 Task: Check the percentage active listings of barbeque in the last 1 year.
Action: Mouse moved to (984, 213)
Screenshot: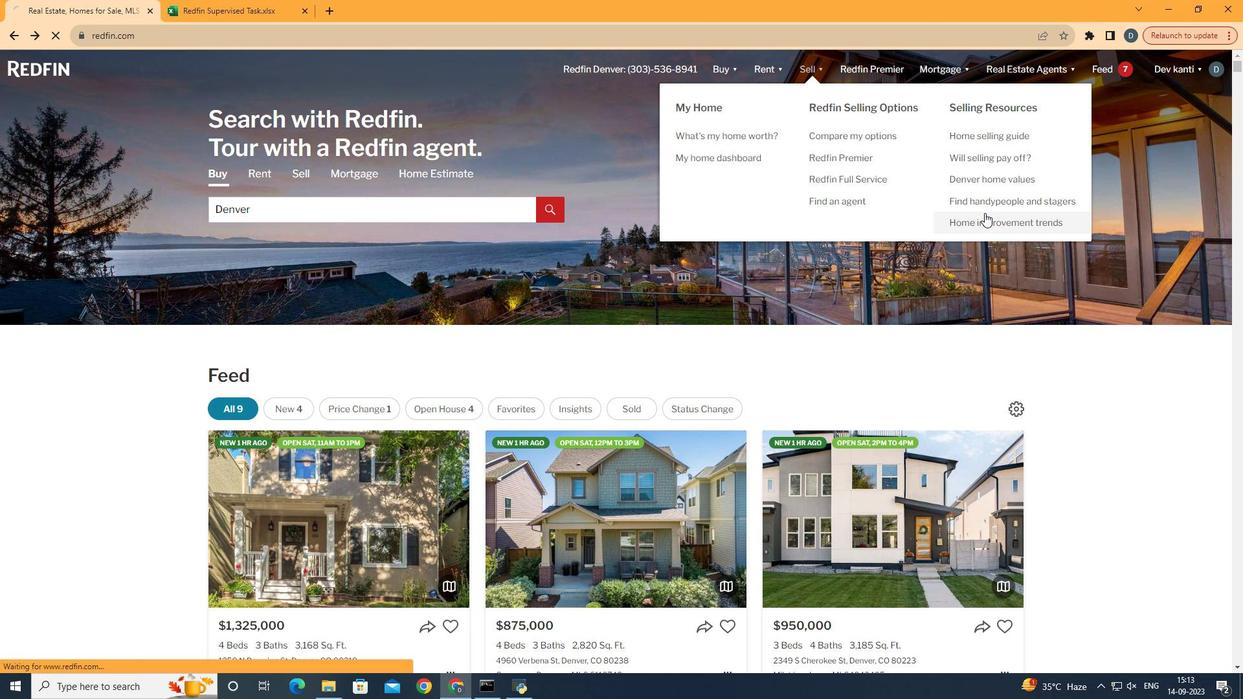 
Action: Mouse pressed left at (984, 213)
Screenshot: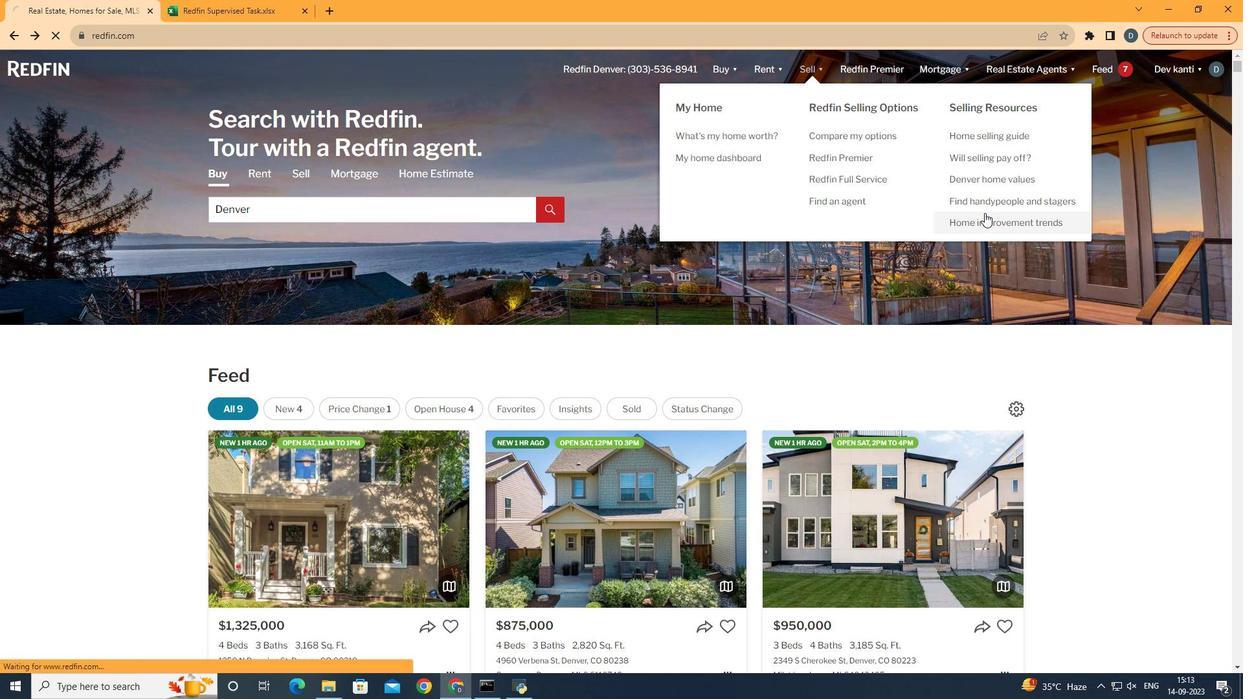 
Action: Mouse moved to (322, 252)
Screenshot: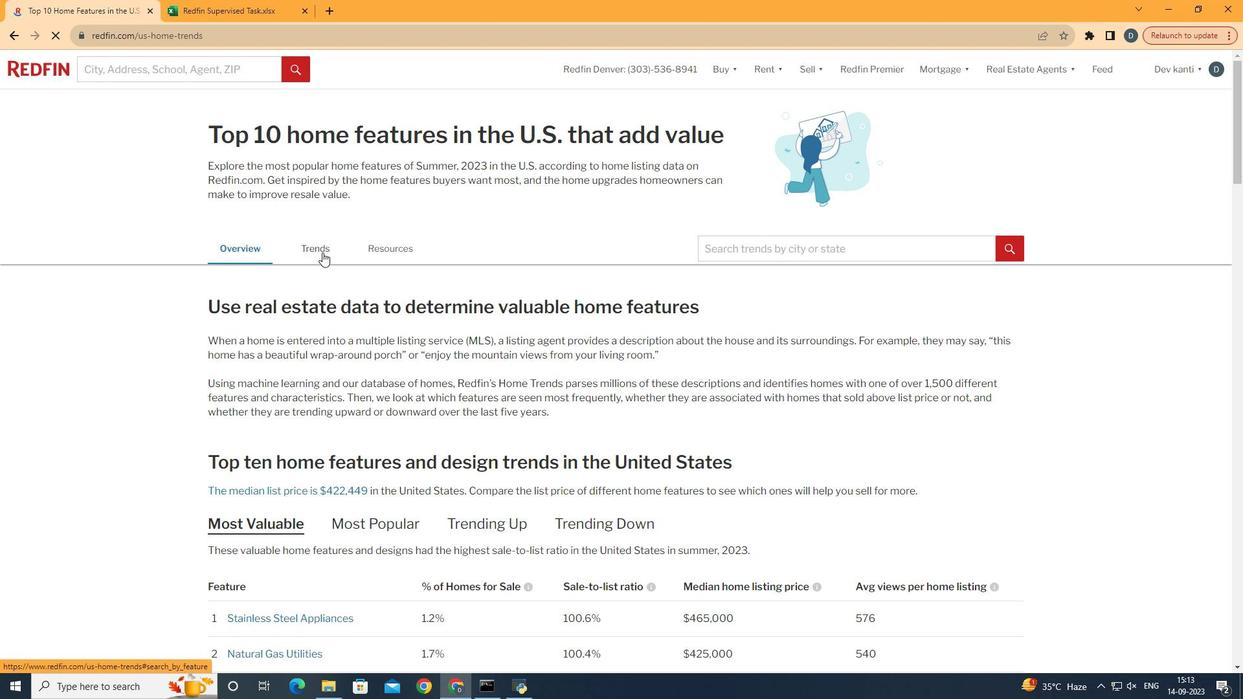 
Action: Mouse pressed left at (322, 252)
Screenshot: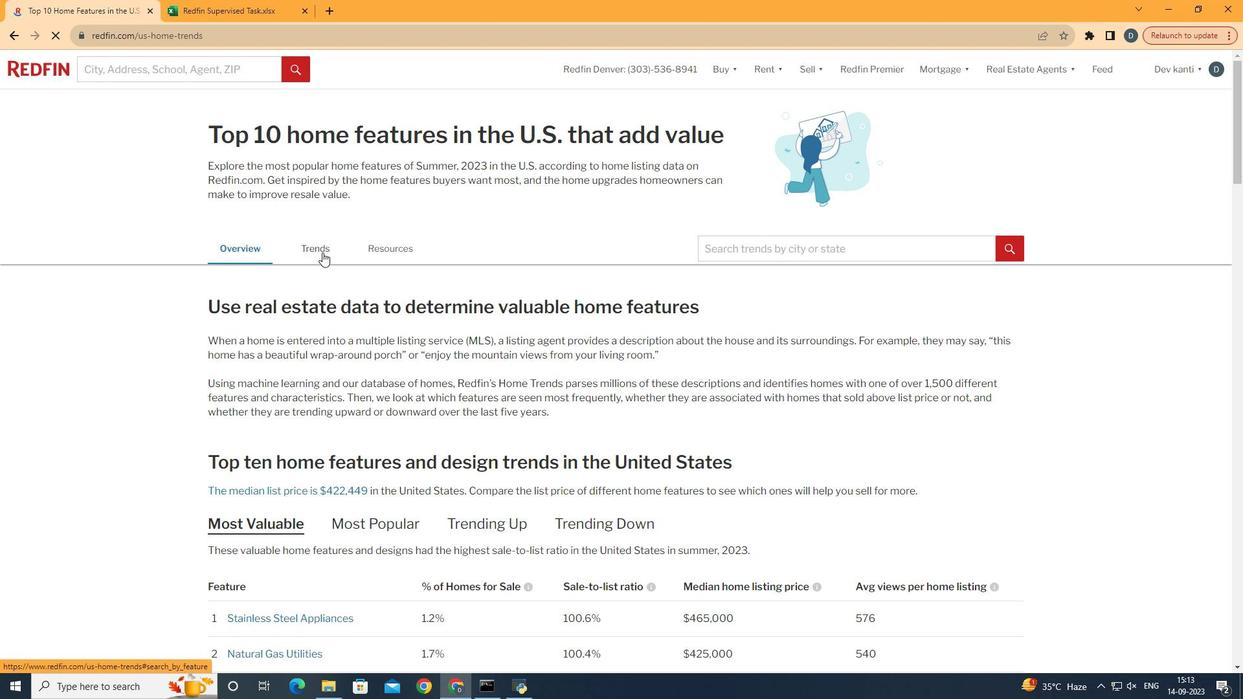 
Action: Mouse moved to (475, 310)
Screenshot: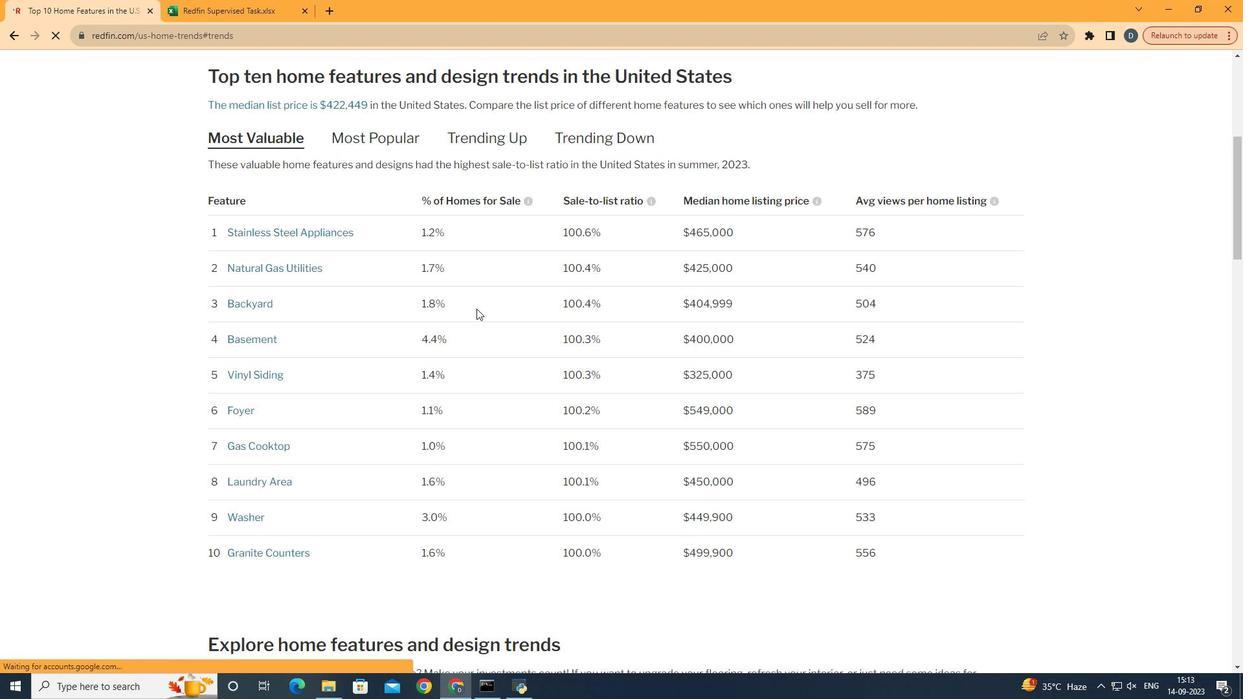 
Action: Mouse scrolled (475, 309) with delta (0, 0)
Screenshot: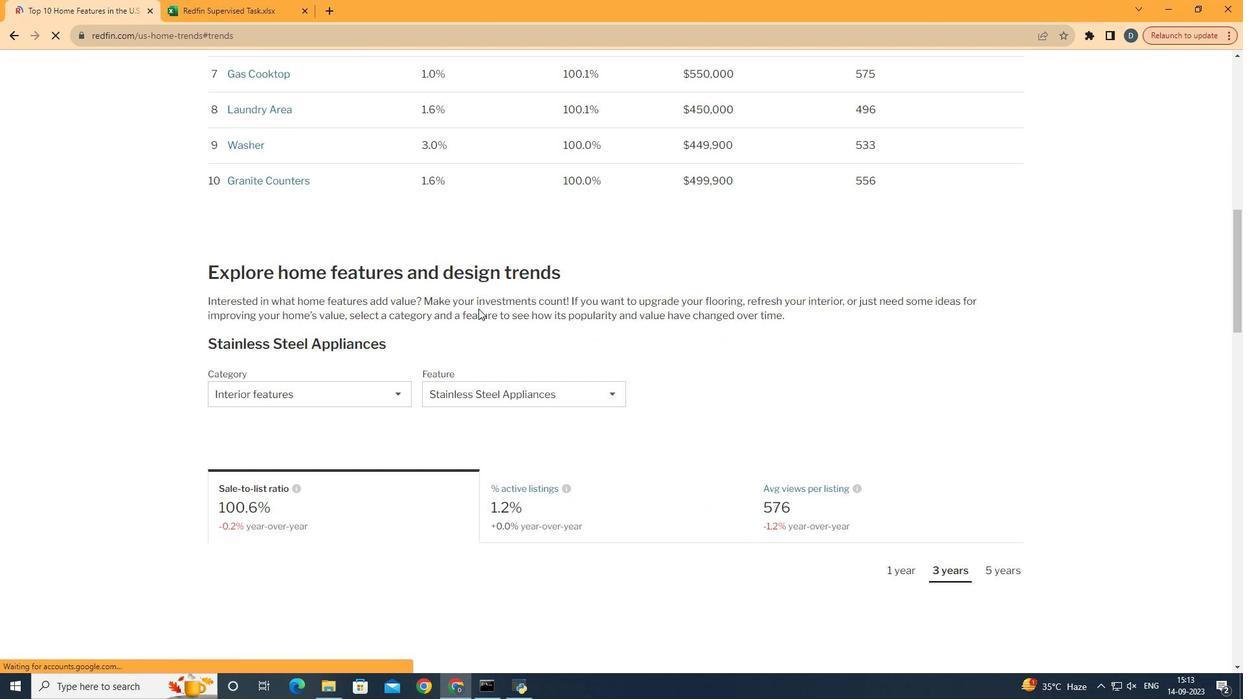 
Action: Mouse scrolled (475, 309) with delta (0, 0)
Screenshot: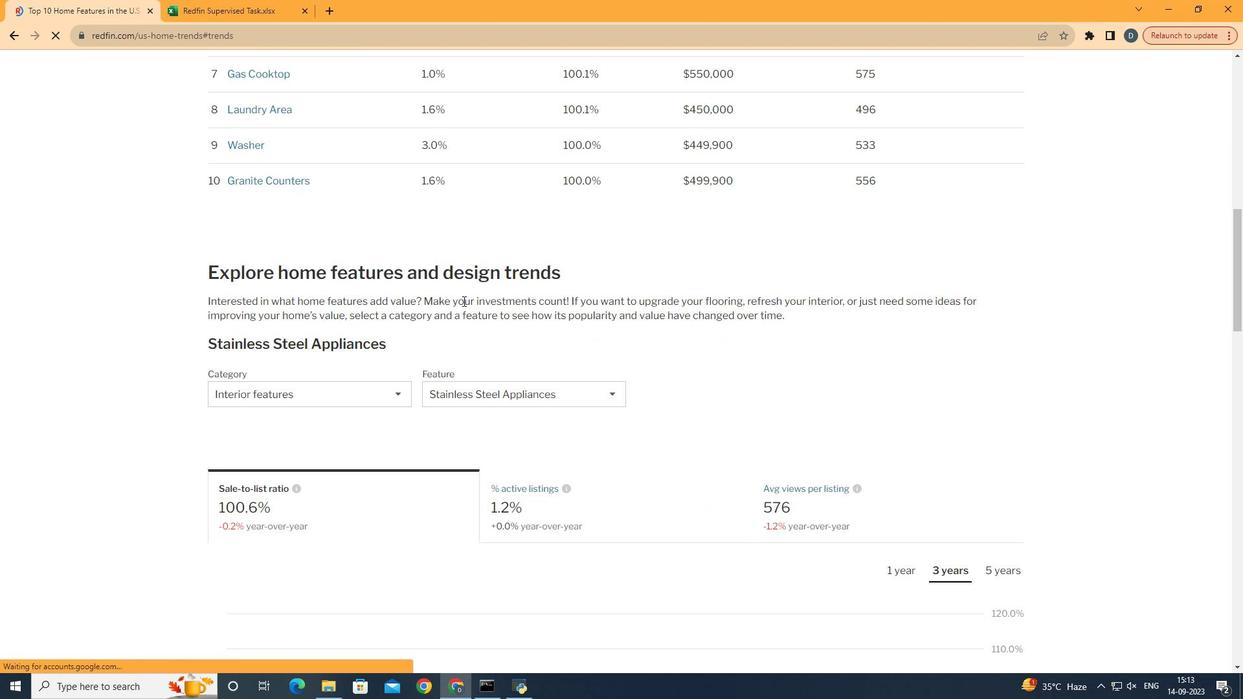 
Action: Mouse scrolled (475, 309) with delta (0, 0)
Screenshot: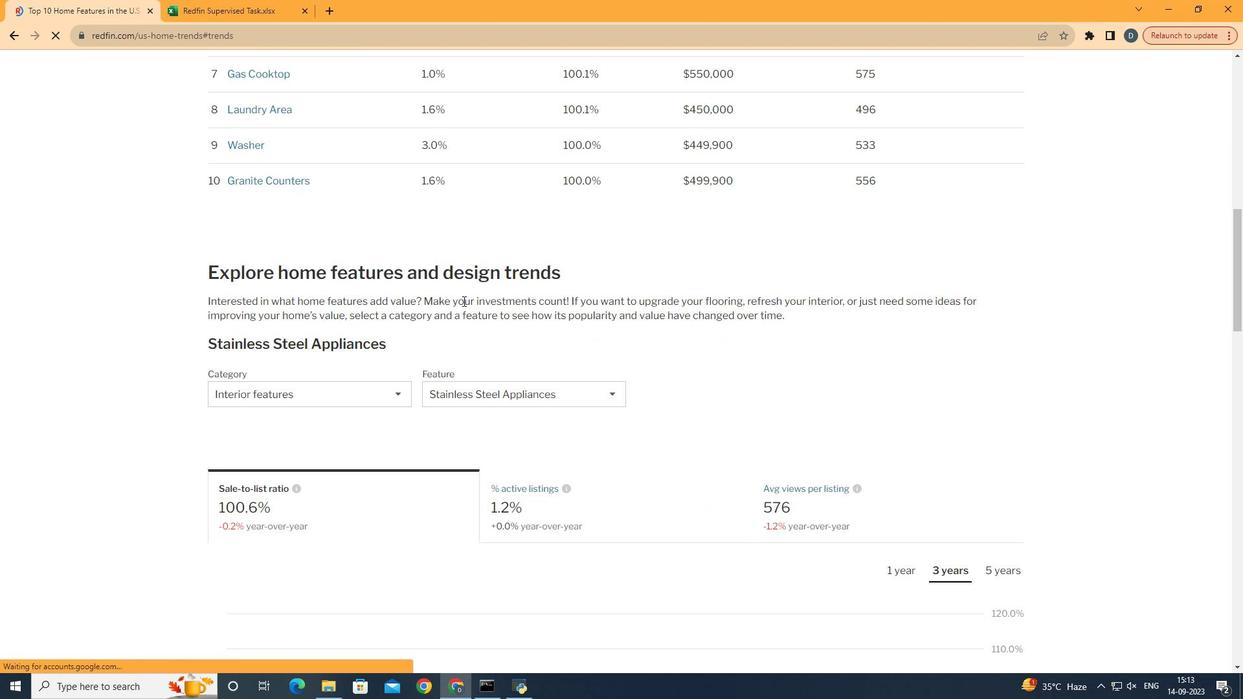 
Action: Mouse scrolled (475, 309) with delta (0, 0)
Screenshot: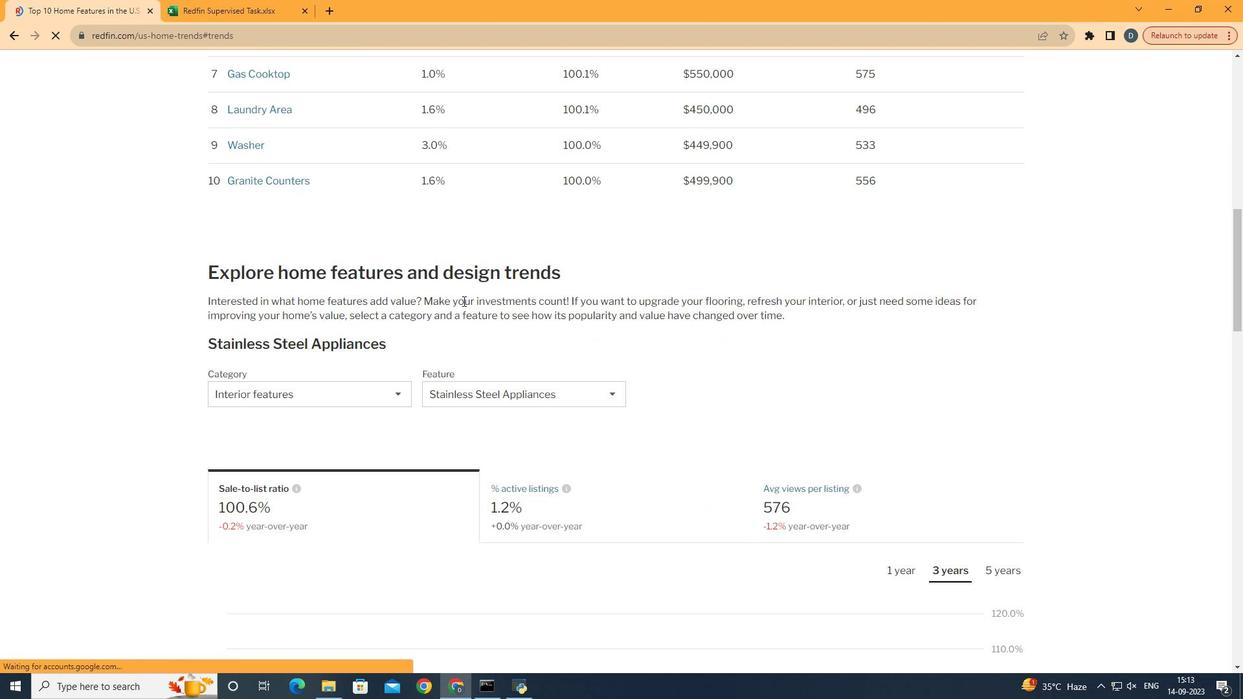 
Action: Mouse scrolled (475, 309) with delta (0, 0)
Screenshot: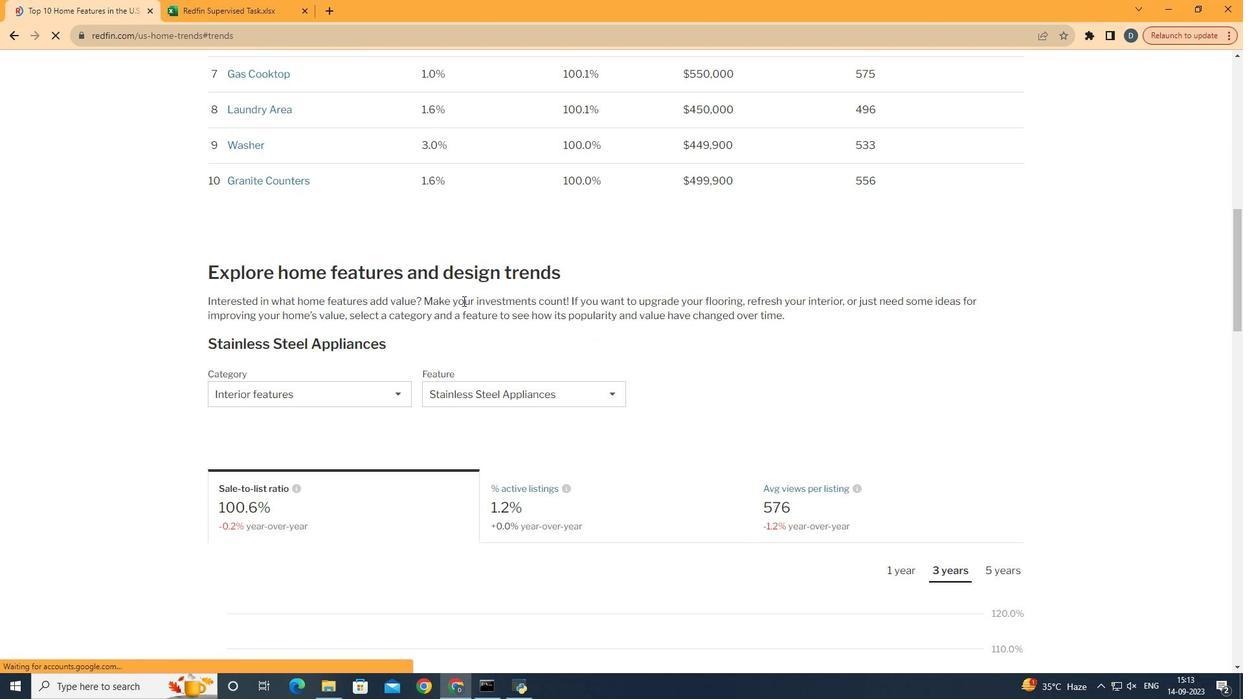 
Action: Mouse moved to (477, 308)
Screenshot: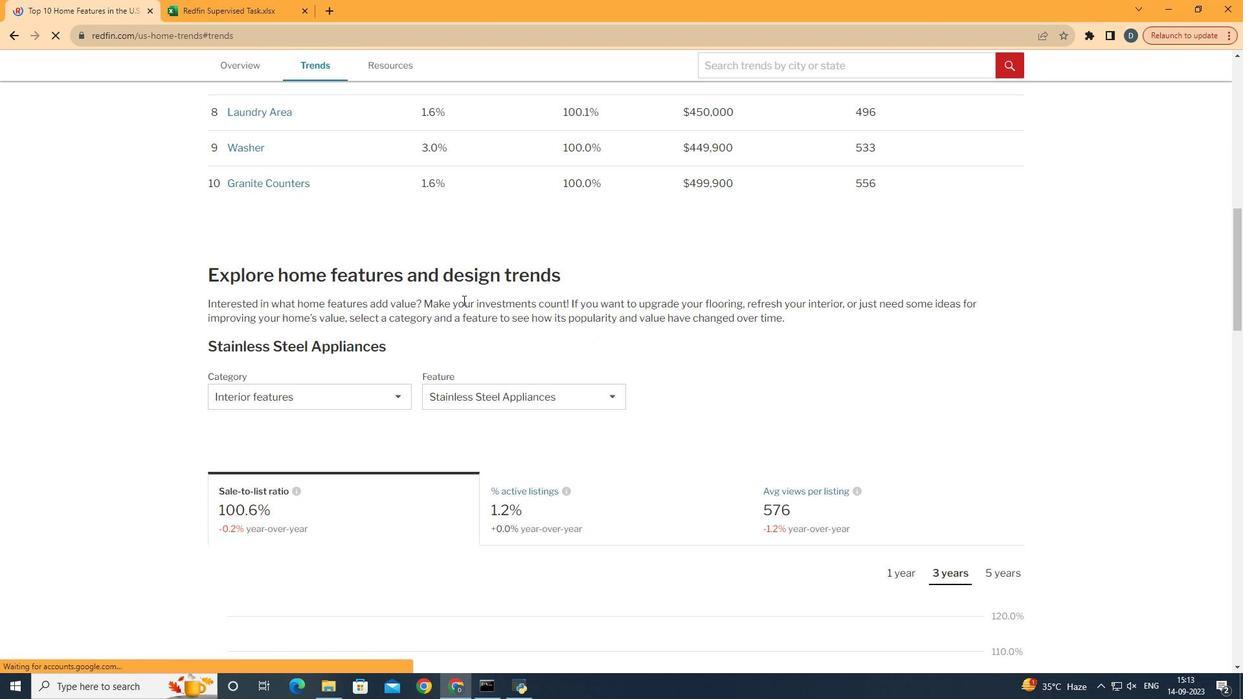 
Action: Mouse scrolled (477, 308) with delta (0, 0)
Screenshot: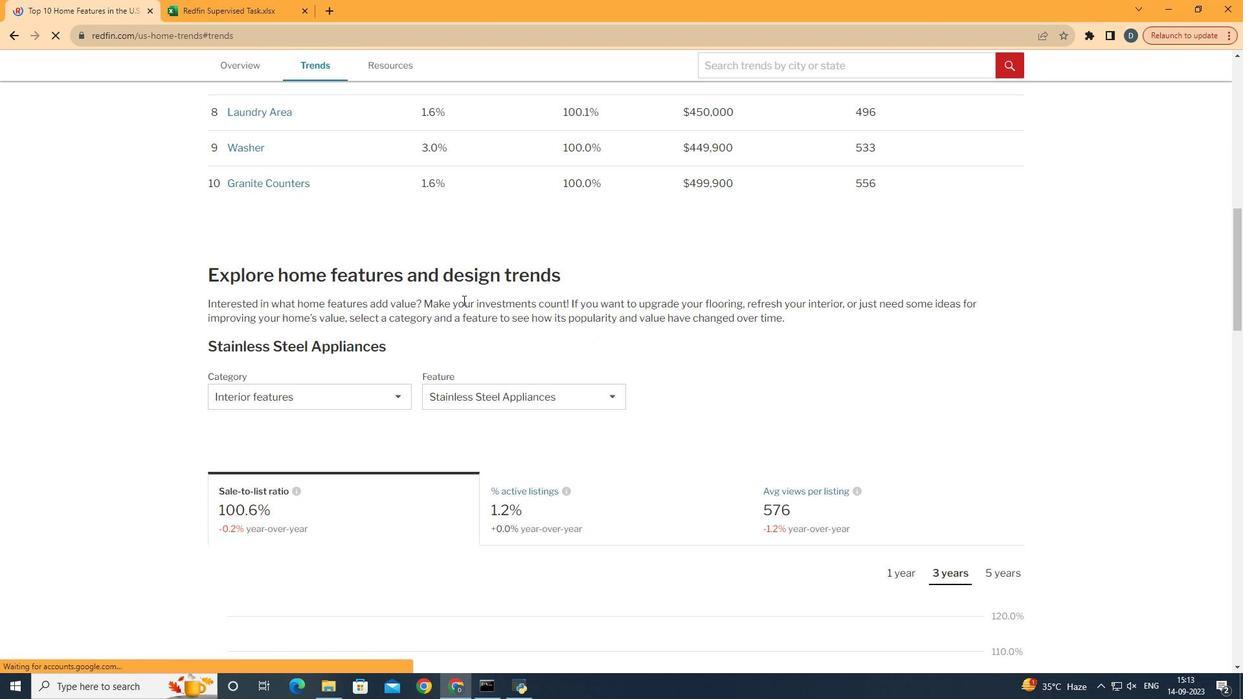 
Action: Mouse moved to (463, 300)
Screenshot: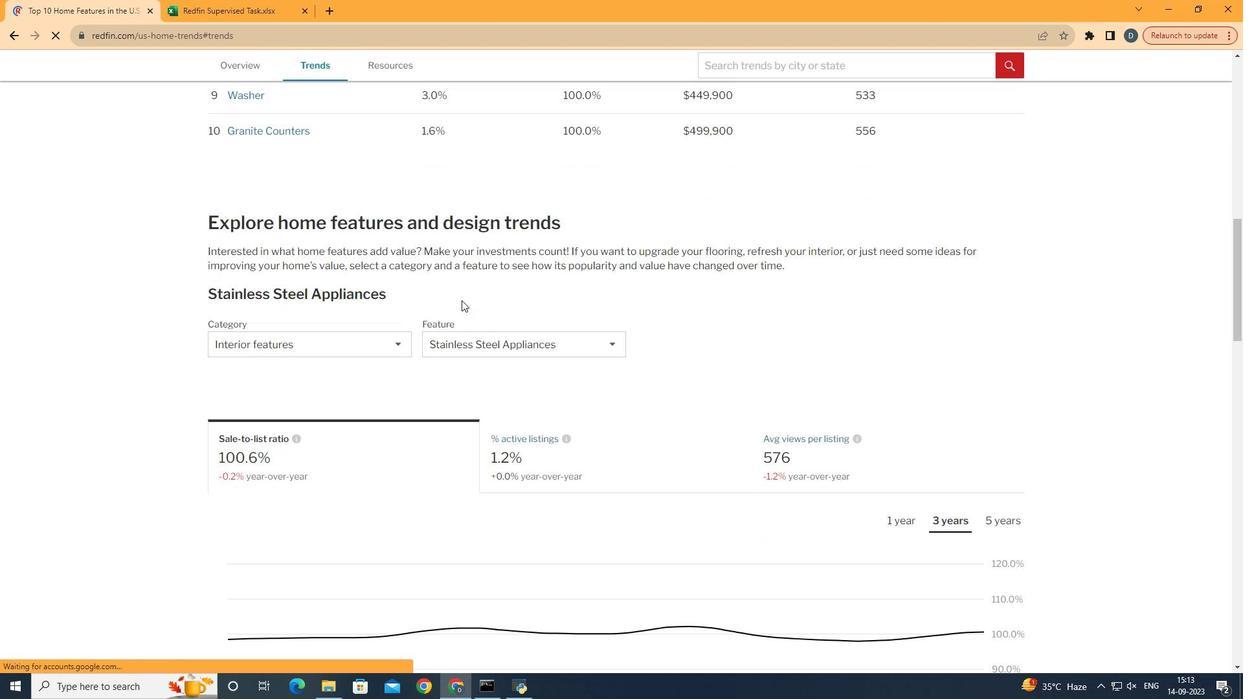 
Action: Mouse scrolled (463, 299) with delta (0, 0)
Screenshot: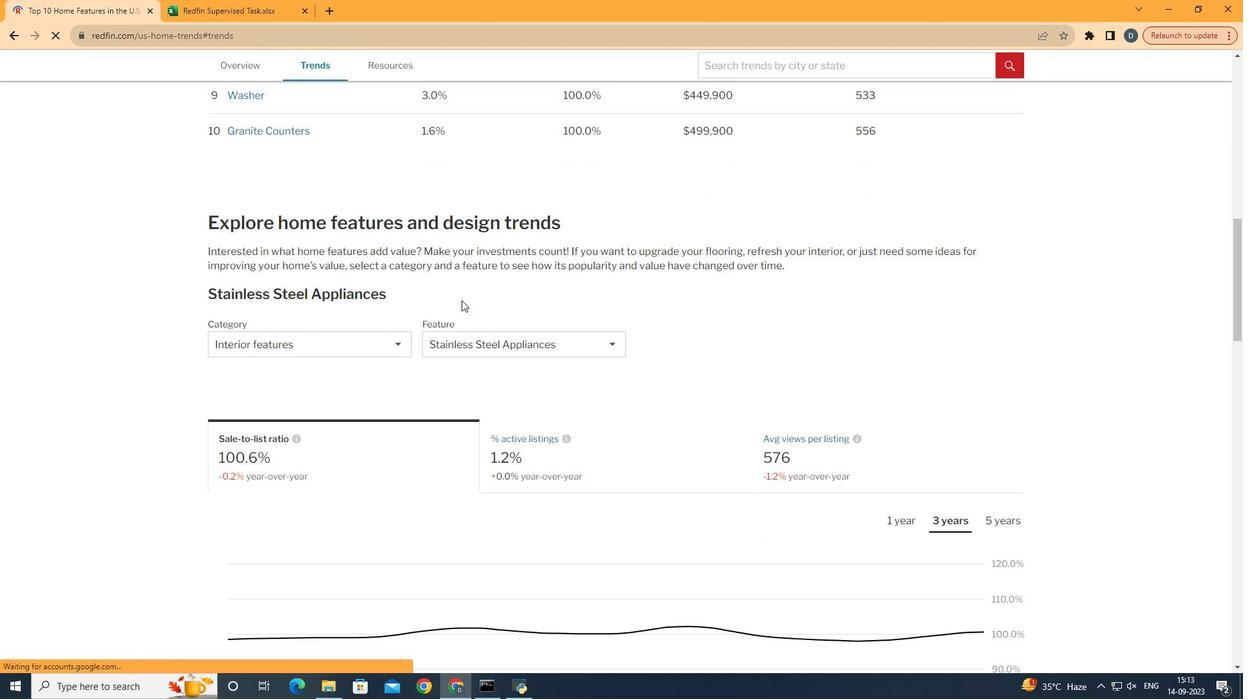 
Action: Mouse moved to (461, 300)
Screenshot: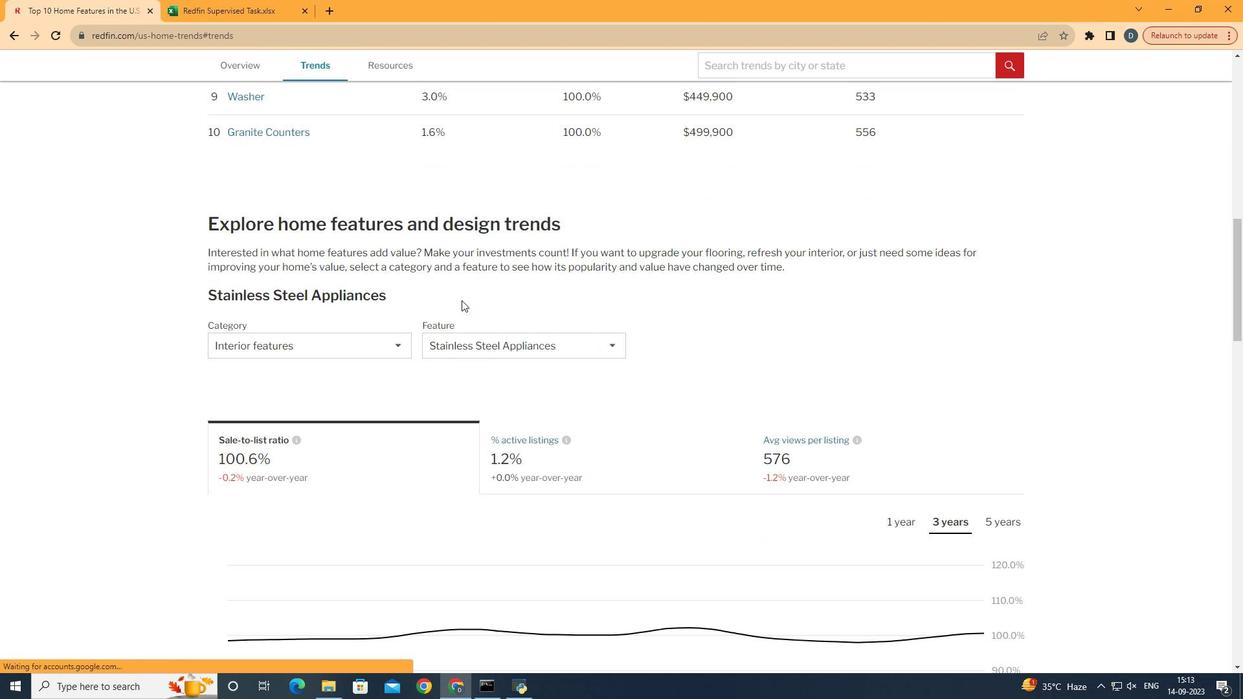 
Action: Mouse scrolled (461, 299) with delta (0, 0)
Screenshot: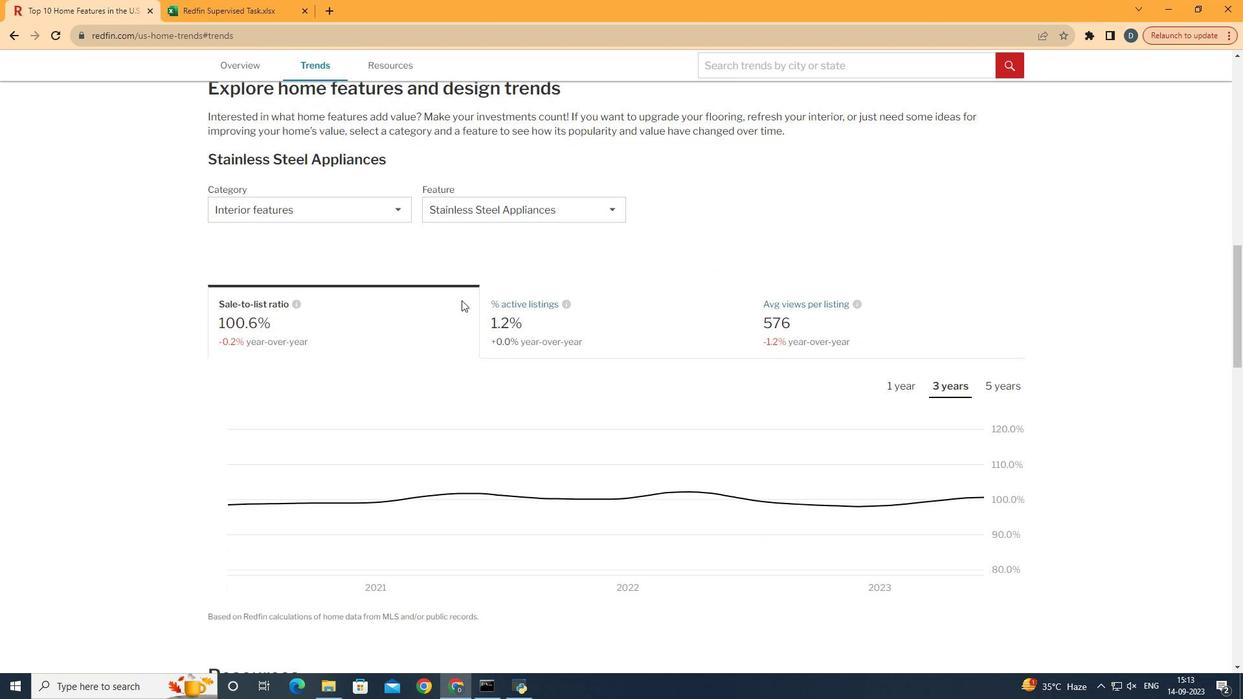 
Action: Mouse scrolled (461, 299) with delta (0, 0)
Screenshot: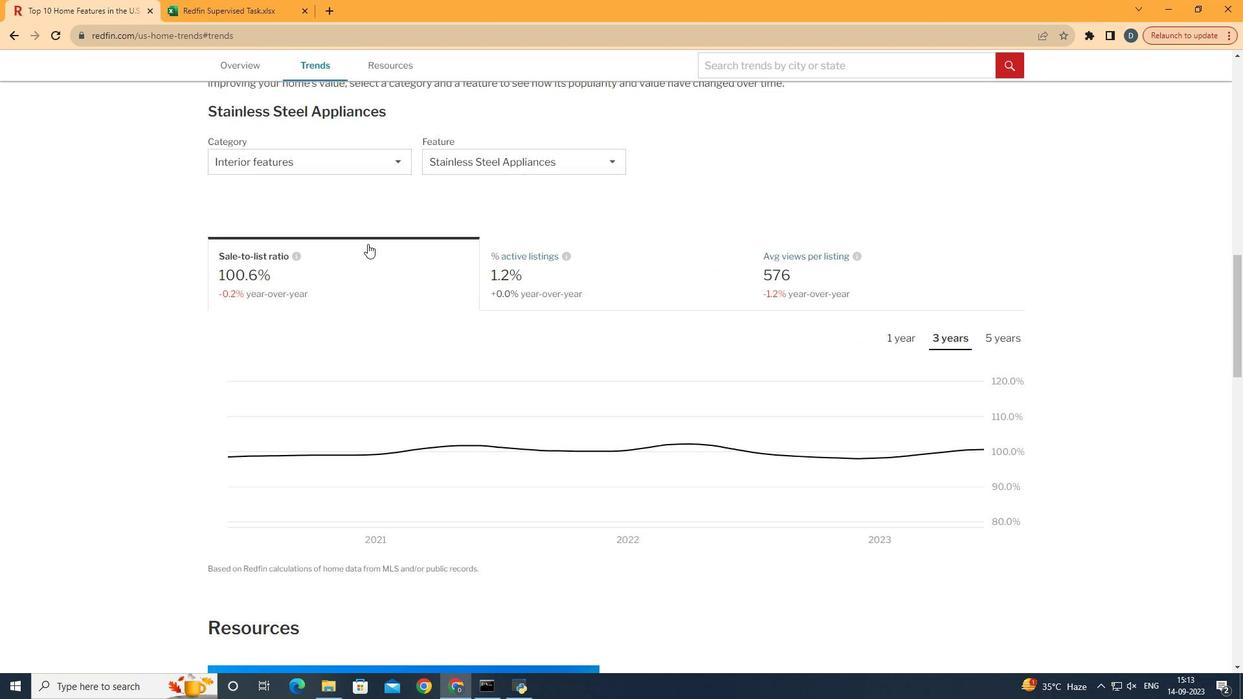 
Action: Mouse scrolled (461, 299) with delta (0, 0)
Screenshot: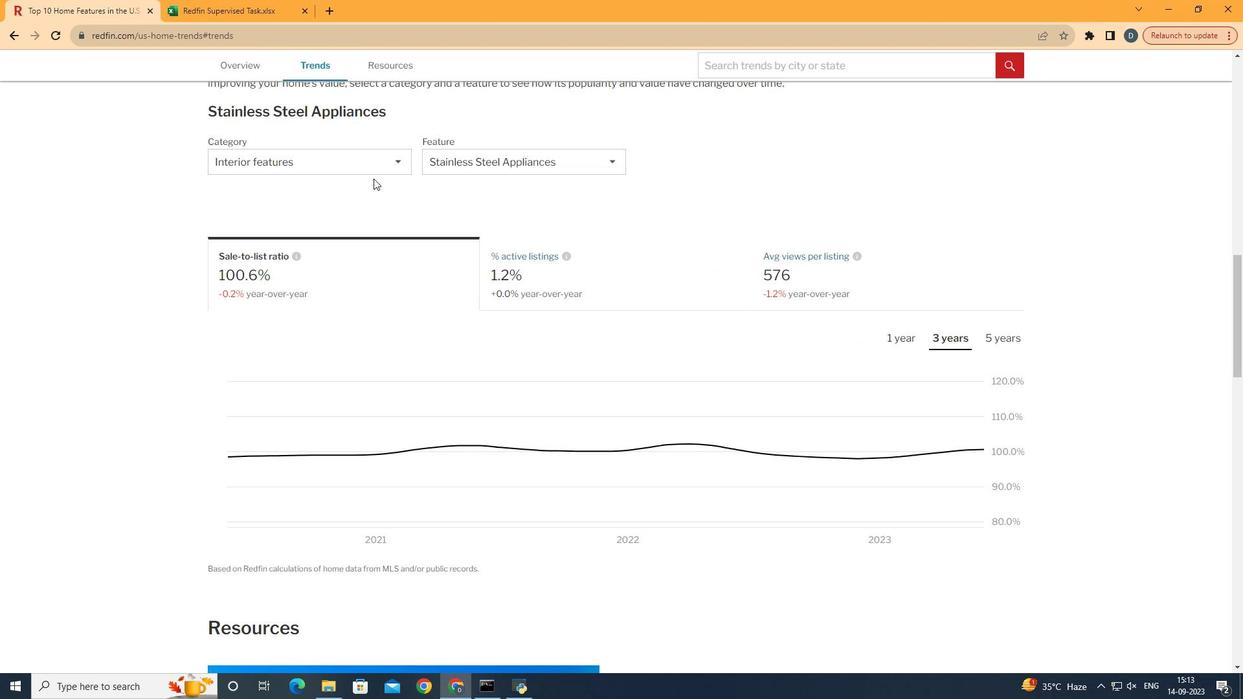 
Action: Mouse moved to (374, 174)
Screenshot: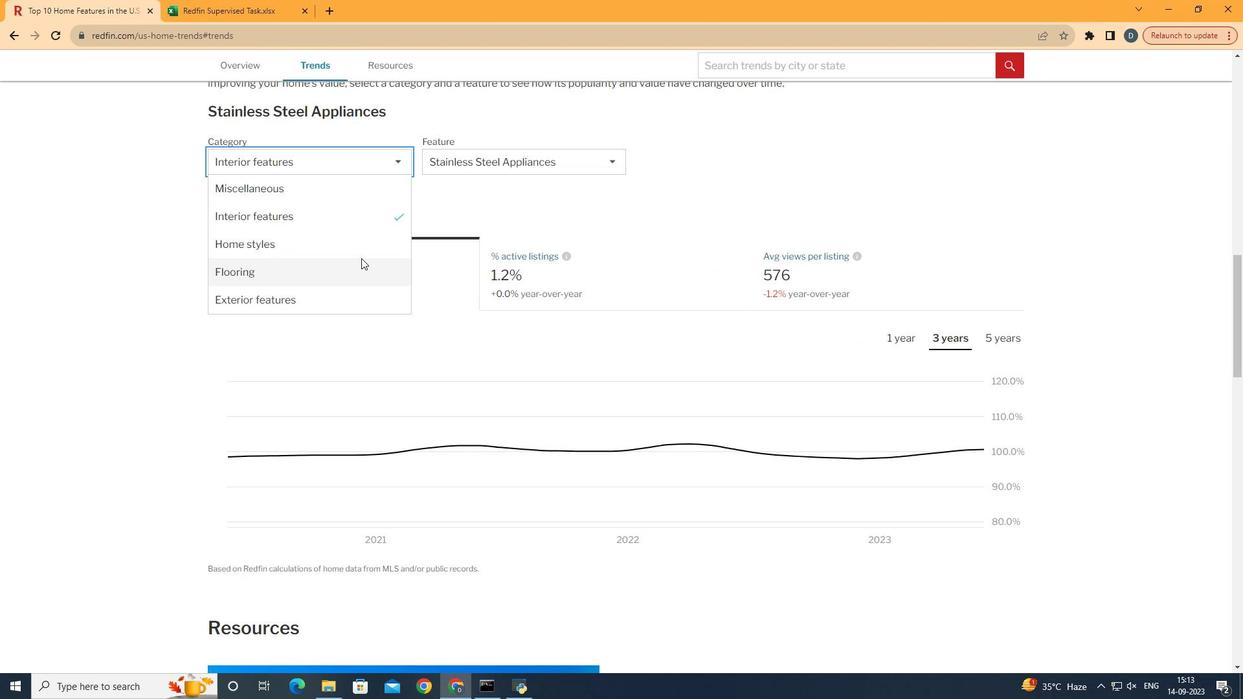 
Action: Mouse pressed left at (374, 174)
Screenshot: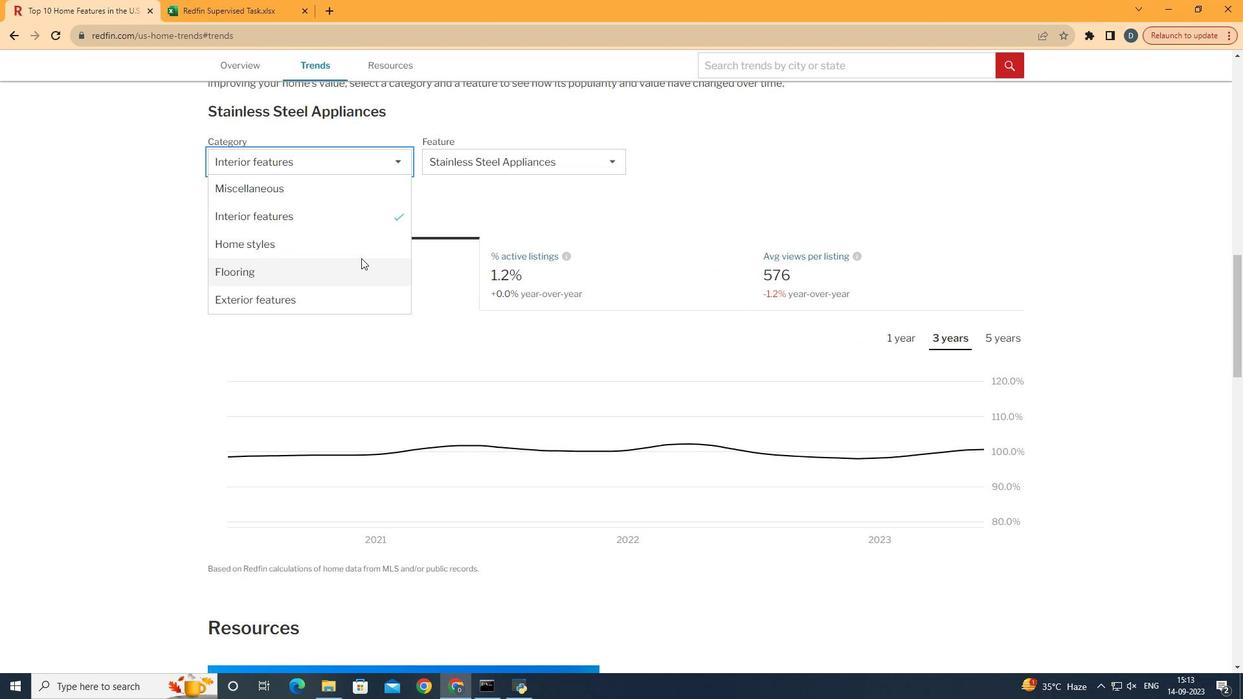 
Action: Mouse moved to (346, 303)
Screenshot: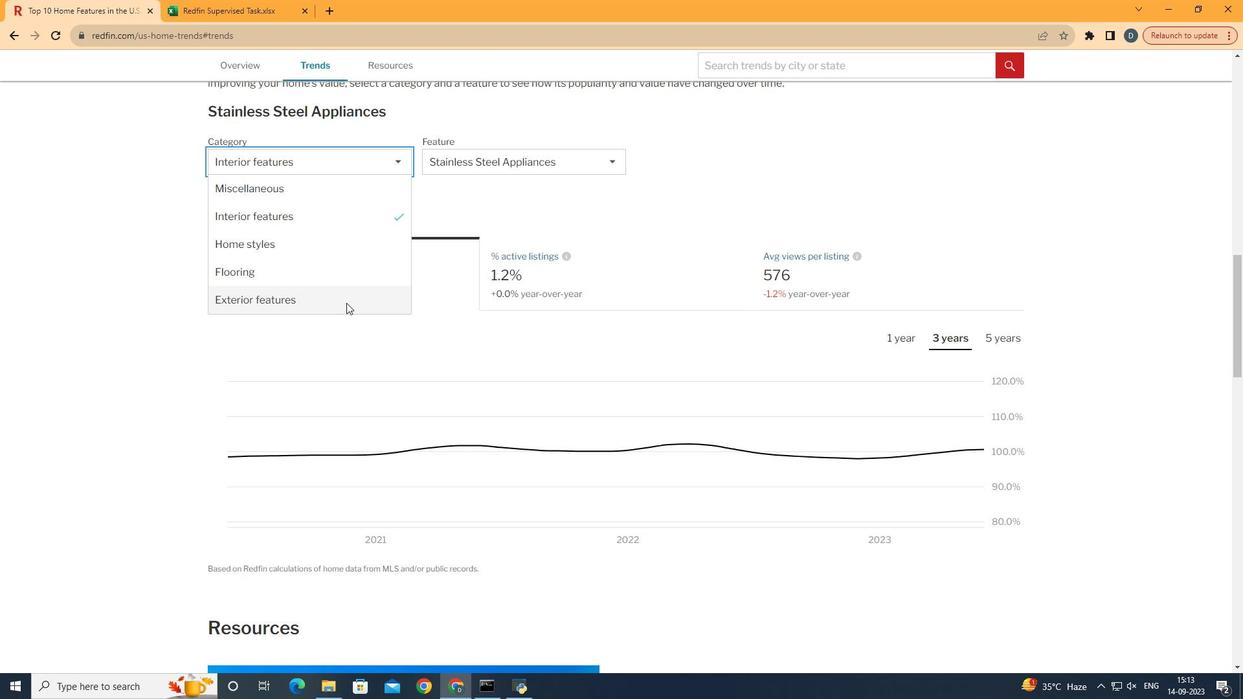
Action: Mouse pressed left at (346, 303)
Screenshot: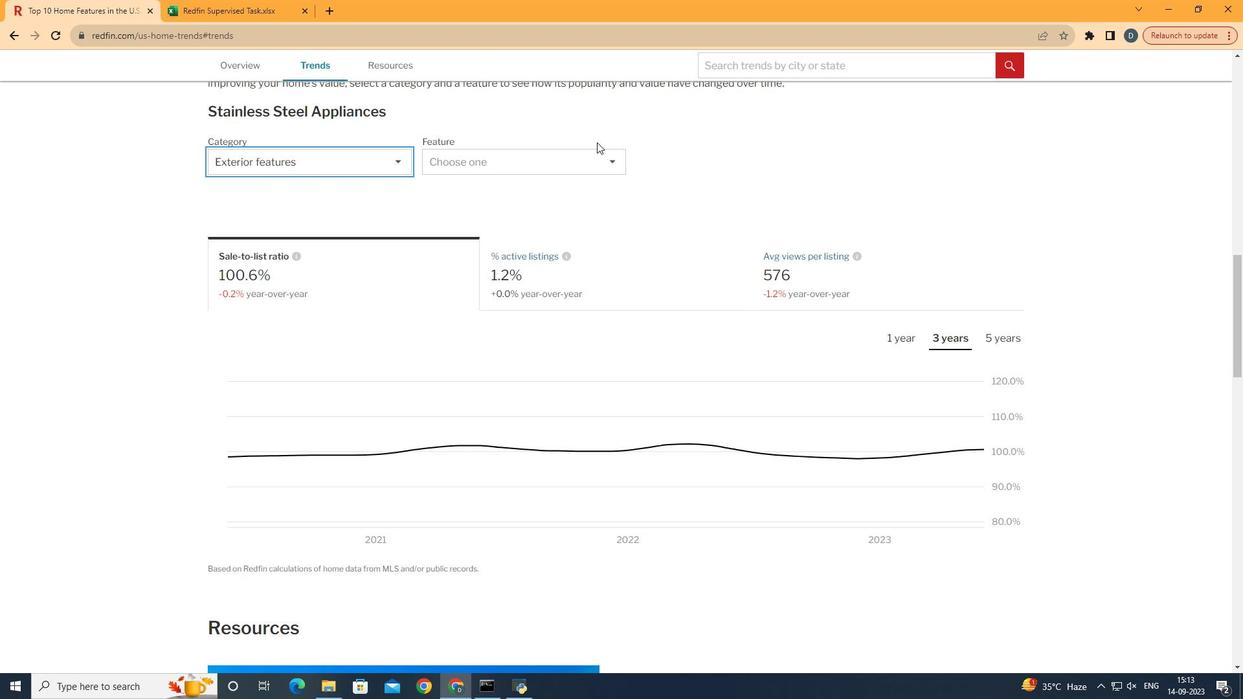 
Action: Mouse moved to (584, 161)
Screenshot: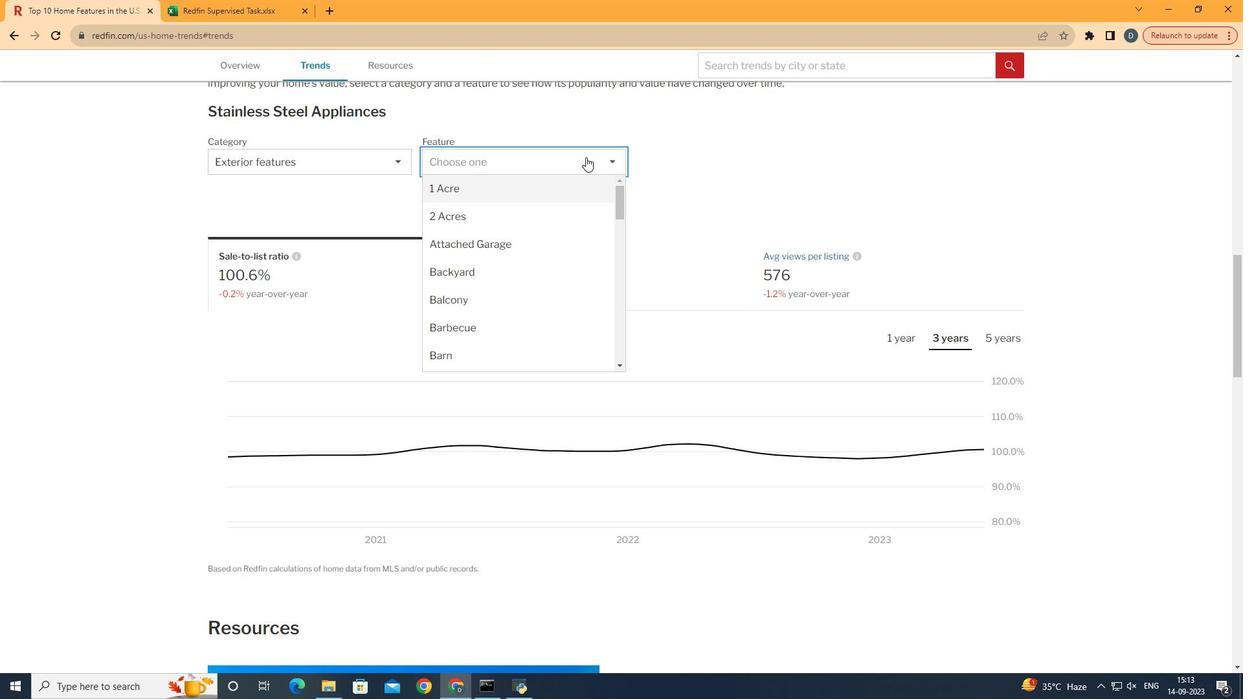 
Action: Mouse pressed left at (584, 161)
Screenshot: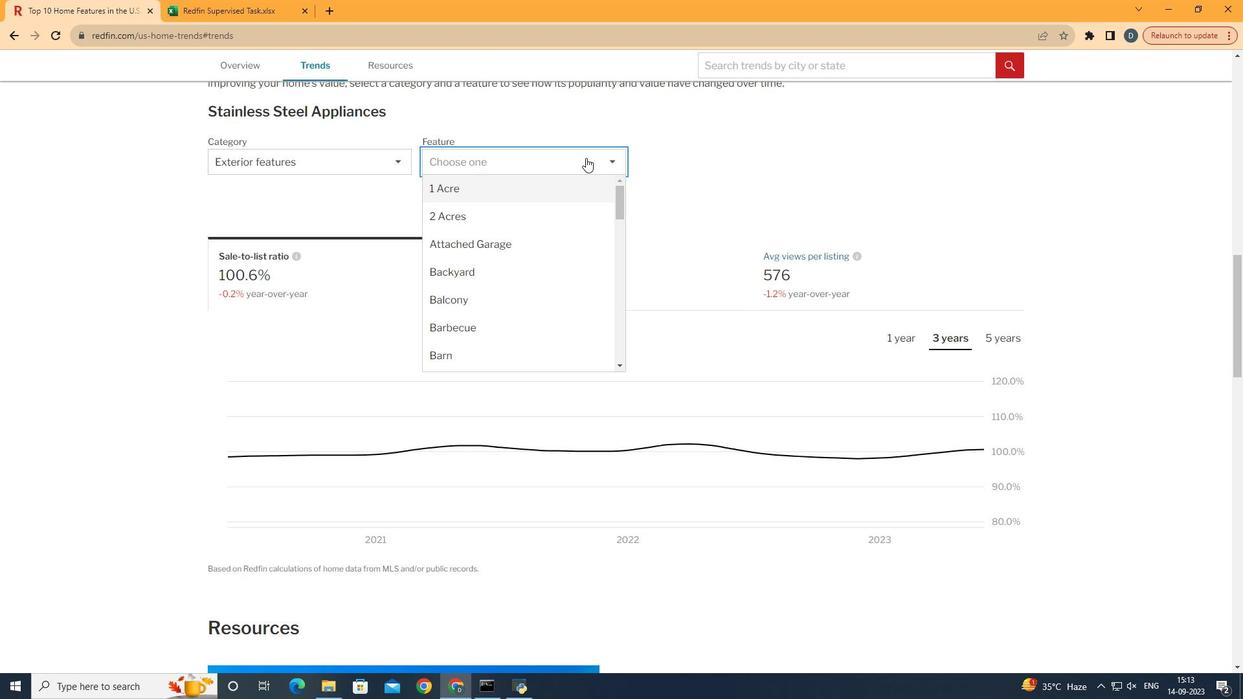 
Action: Mouse moved to (532, 330)
Screenshot: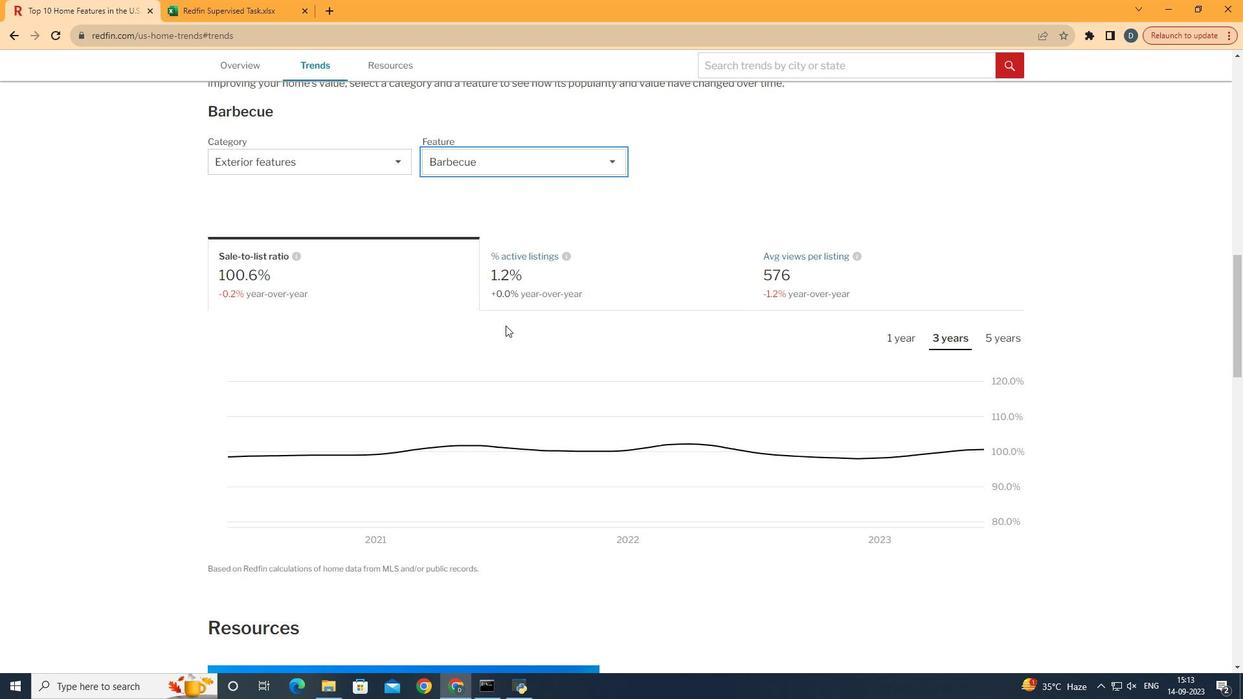 
Action: Mouse pressed left at (532, 330)
Screenshot: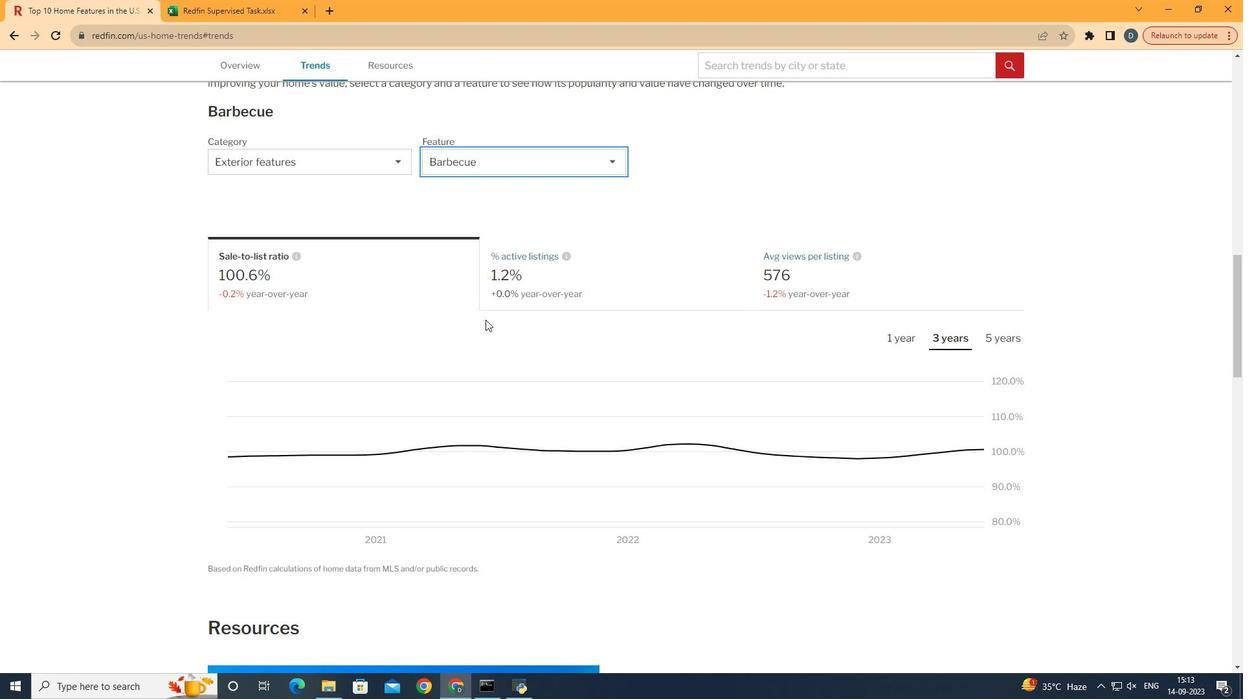 
Action: Mouse moved to (615, 288)
Screenshot: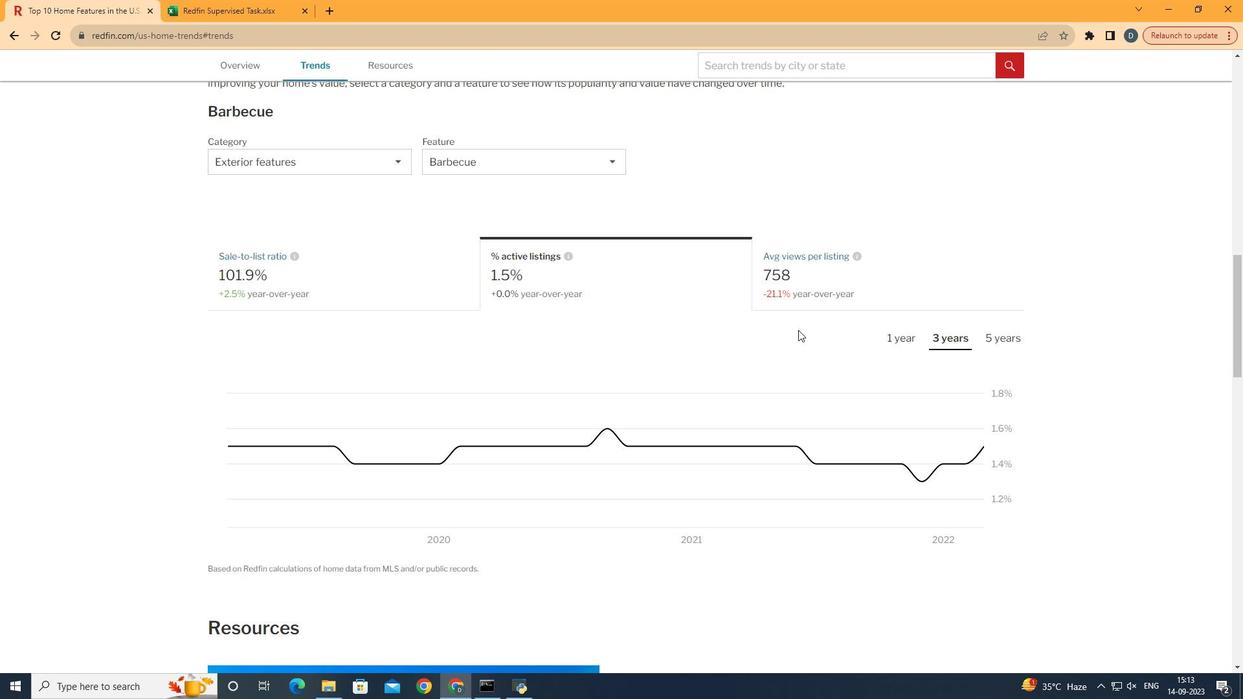 
Action: Mouse pressed left at (615, 288)
Screenshot: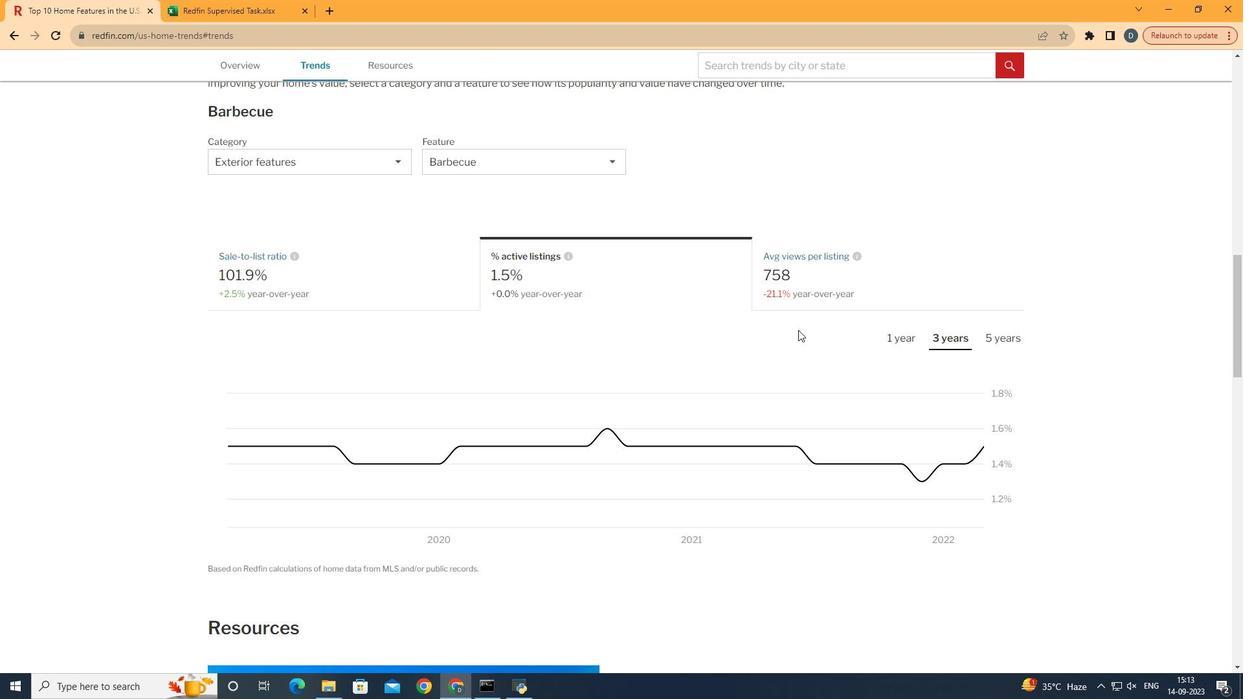 
Action: Mouse moved to (891, 339)
Screenshot: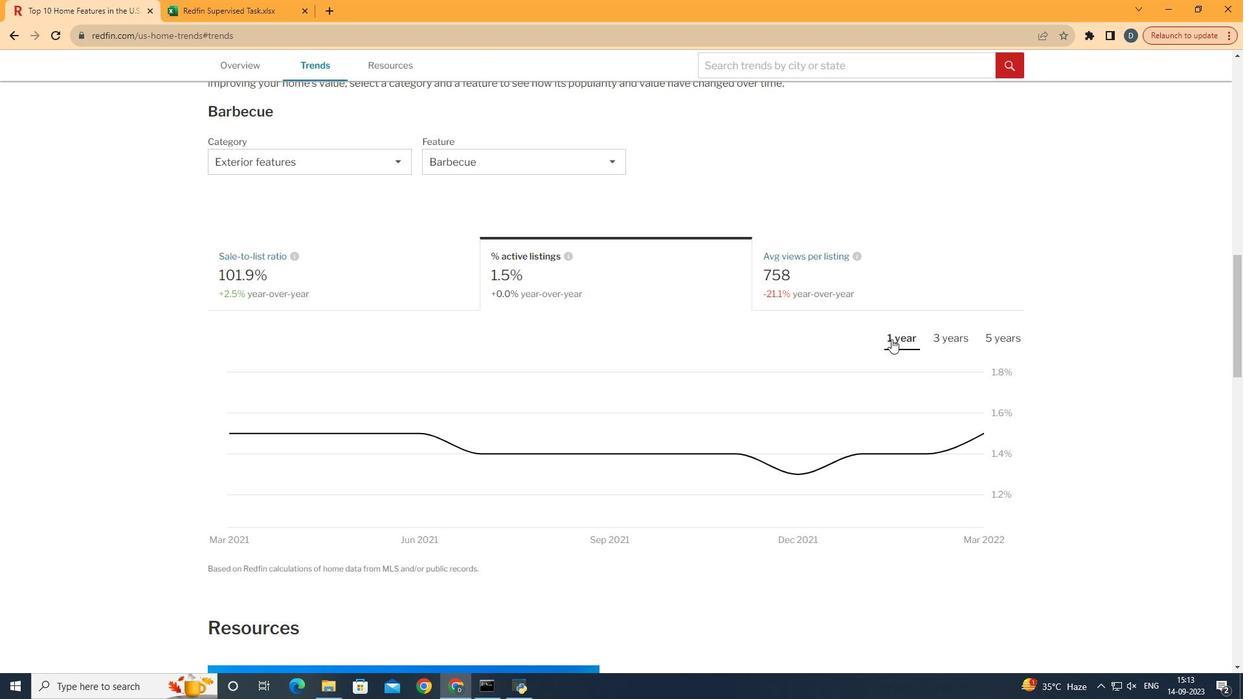 
Action: Mouse pressed left at (891, 339)
Screenshot: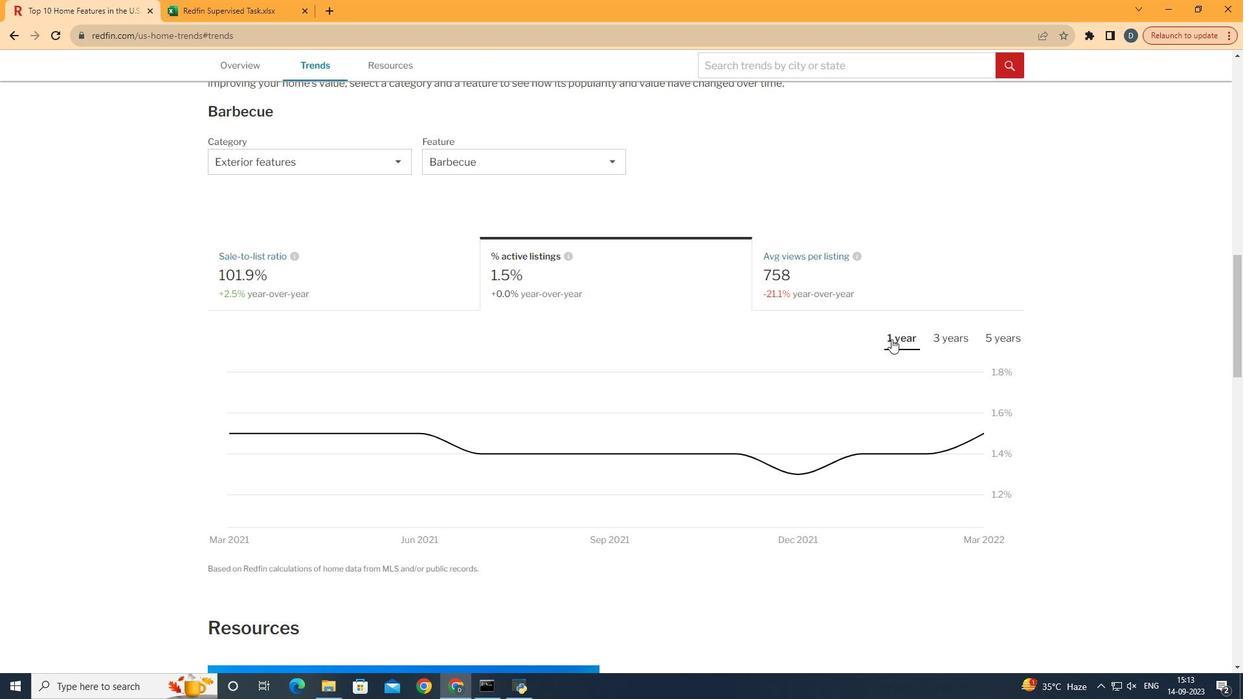 
